 Task: Write a function that accepts a filename as a parameter and checks if it exists.
Action: Mouse moved to (123, 56)
Screenshot: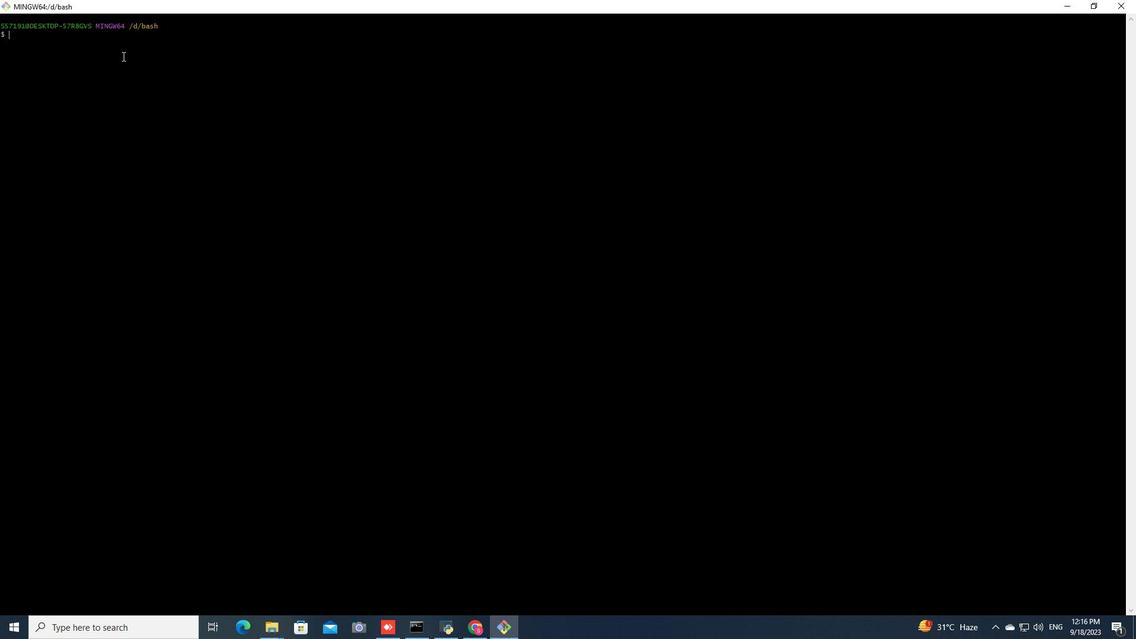 
Action: Mouse pressed left at (123, 56)
Screenshot: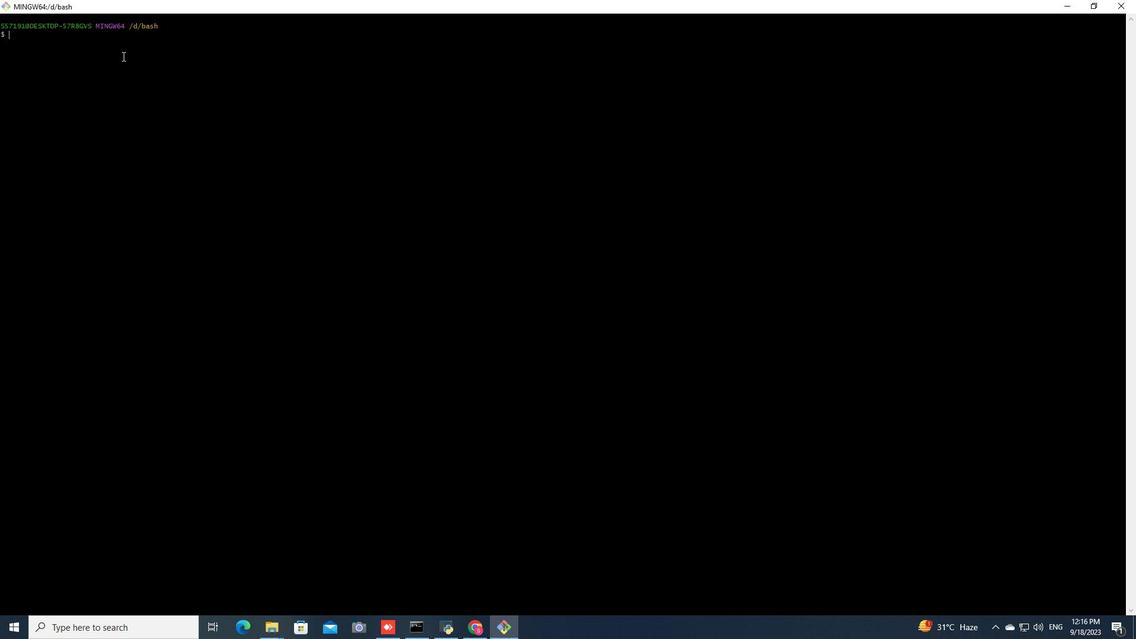 
Action: Mouse moved to (122, 56)
Screenshot: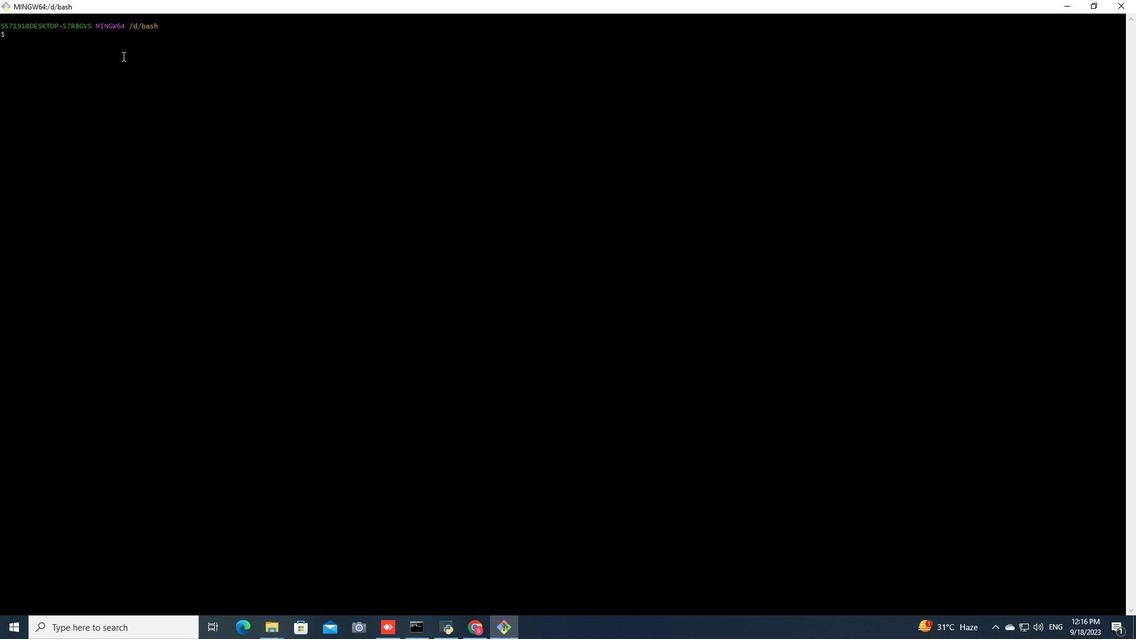 
Action: Key pressed ls<Key.enter>touch<Key.space>scpipt<Key.backspace><Key.backspace><Key.backspace><Key.backspace>ript.sh<Key.enter>vi<Key.space>script.sh<Key.enter><Key.shift>i<Key.shift>#<Key.shift>!bin/bash<Key.enter><Key.backspace><Key.enter>file<Key.shift_r>_exists<Key.shift_r>()<Key.right><Key.space><Key.shift_r>{<Key.enter>if<Key.space>[<Key.space>-e<Key.space><Key.shift_r>"<Key.shift><Key.shift>$1<Key.shift_r>"<Key.space><Key.shift_r>];<Key.space>then<Key.enter>echo<Key.space><Key.shift_r>"<Key.shift>File<Key.space>'<Key.shift><Key.shift><Key.shift><Key.shift><Key.shift>$1'<Key.space>exists.<Key.shift_r>"<Key.enter><Key.backspace>else<Key.enter>echo<Key.space><Key.shift_r>"<Key.shift>File<Key.shift_r><Key.shift_r><Key.shift_r><Key.shift_r><Key.space>'<Key.shift><Key.shift><Key.shift><Key.shift><Key.shift><Key.shift><Key.shift><Key.shift><Key.shift><Key.shift><Key.shift><Key.shift><Key.shift>$1'<Key.space>does<Key.space>not<Key.space>exist.<Key.shift_r><Key.shift_r><Key.shift_r><Key.shift_r><Key.shift_r><Key.shift_r><Key.shift_r><Key.shift_r><Key.shift_r><Key.shift_r><Key.shift_r><Key.shift_r><Key.shift_r><Key.shift_r>"<Key.enter><Key.backspace>fi<Key.enter><Key.backspace><Key.shift_r><Key.shift_r><Key.shift_r>}<Key.enter><Key.enter><Key.shift><Key.shift><Key.shift><Key.shift><Key.shift><Key.shift><Key.shift><Key.shift><Key.shift><Key.shift><Key.shift><Key.shift><Key.shift>#<Key.space><Key.shift>Example<Key.space>use<Key.backspace>age<Key.shift_r>:<Key.enter><Key.backspace><Key.backspace><Key.shift>file<Key.shift_r>_exists<Key.space><Key.shift_r>"example.txt<Key.shift_r>"<Key.esc><Key.shift_r><Key.shift_r><Key.shift_r><Key.shift_r><Key.shift_r><Key.shift_r><Key.shift_r>:wq<Key.enter>cat<Key.space>script.sh<Key.enter>./script.sh<Key.enter>touch<Key.space>example.sh<Key.backspace><Key.backspace>txt<Key.enter>./script.sh<Key.enter>vi<Key.space>script.sh<Key.enter>
Screenshot: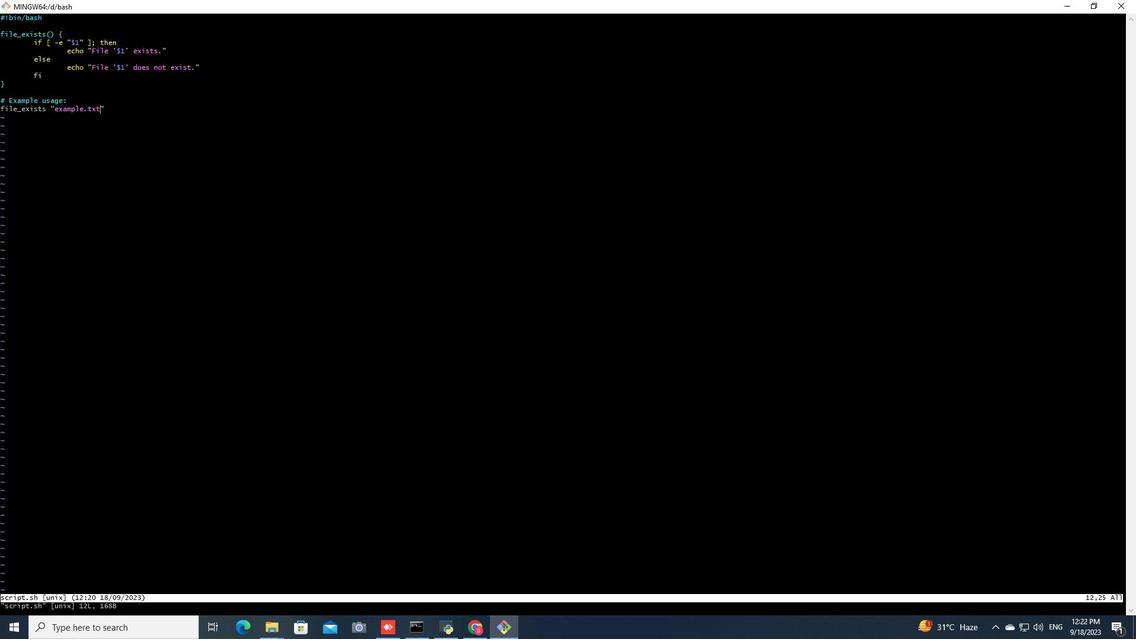 
Action: Mouse moved to (65, 34)
Screenshot: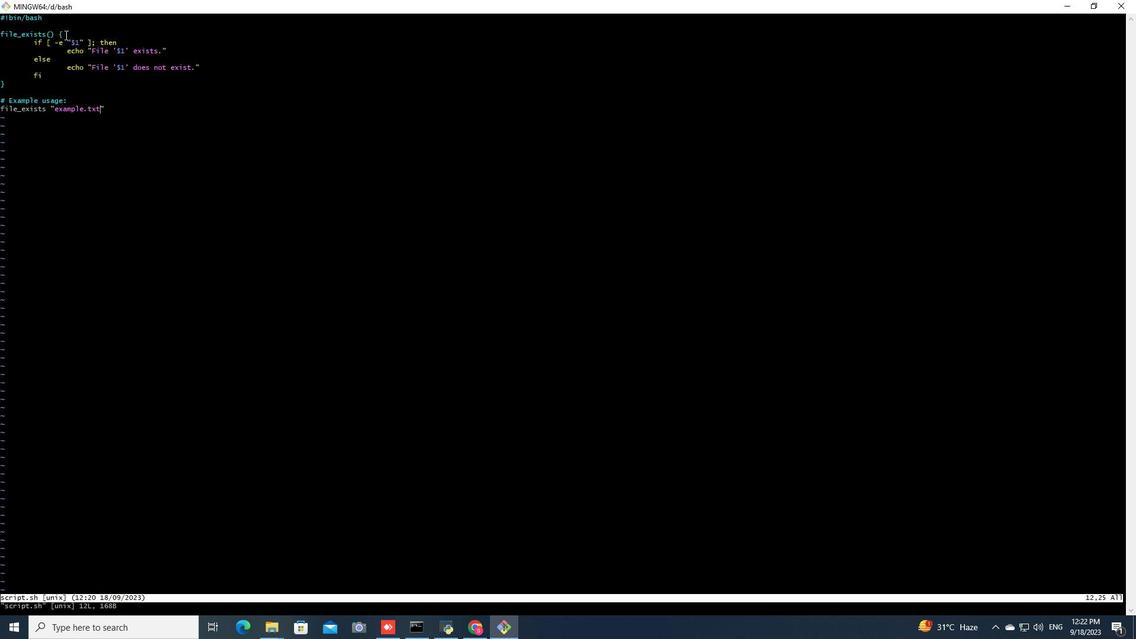 
Action: Mouse pressed left at (65, 34)
Screenshot: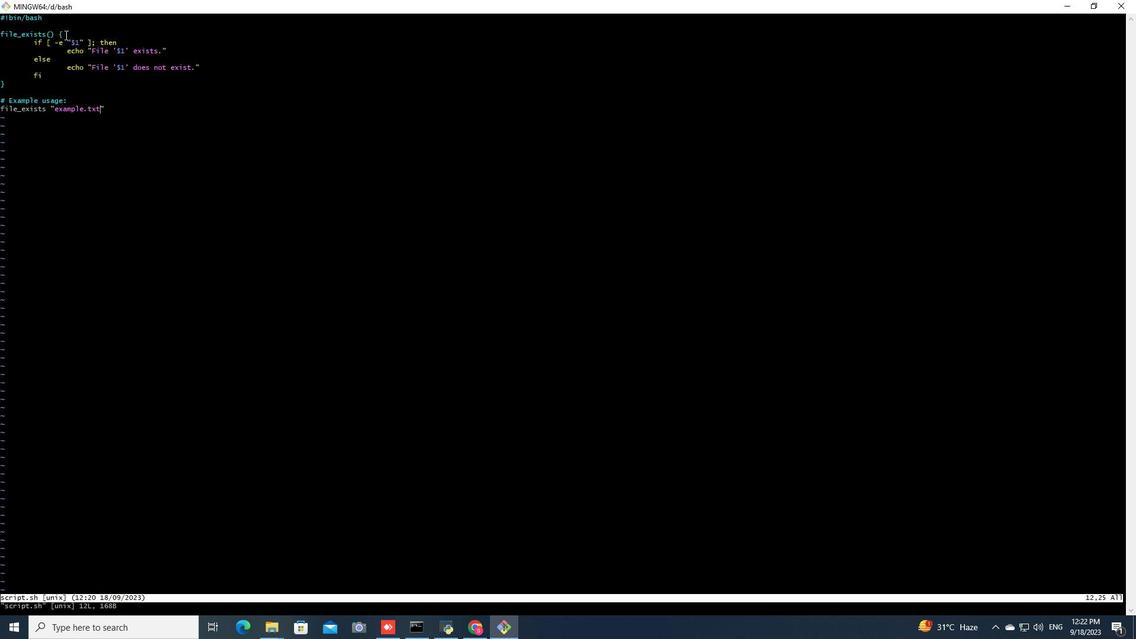 
Action: Mouse moved to (21, 84)
Screenshot: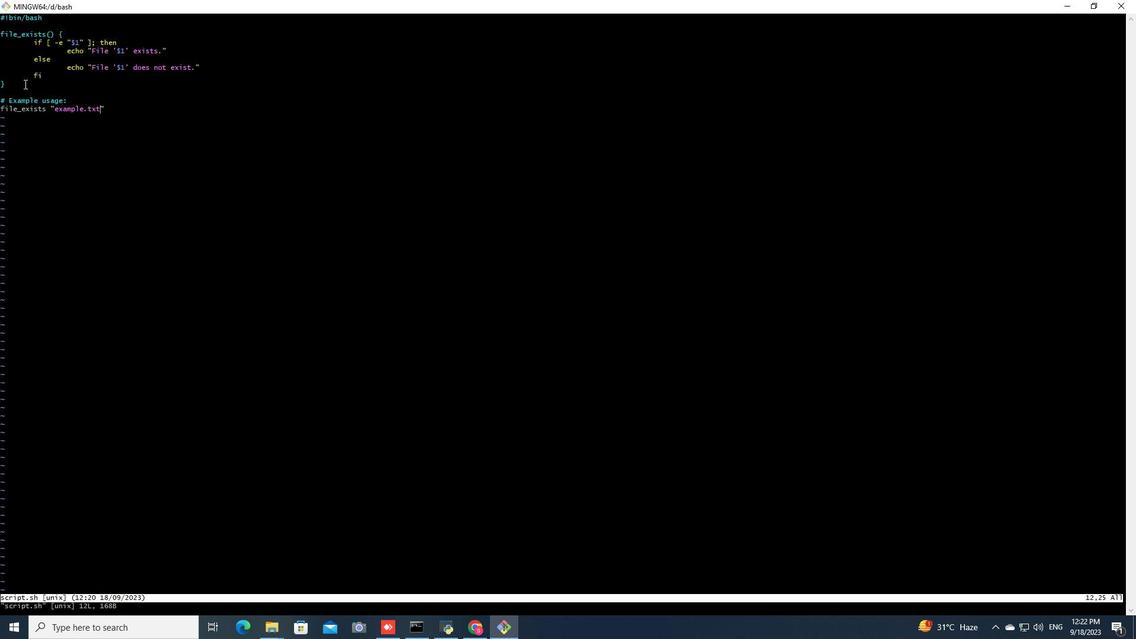 
Action: Mouse pressed left at (21, 84)
Screenshot: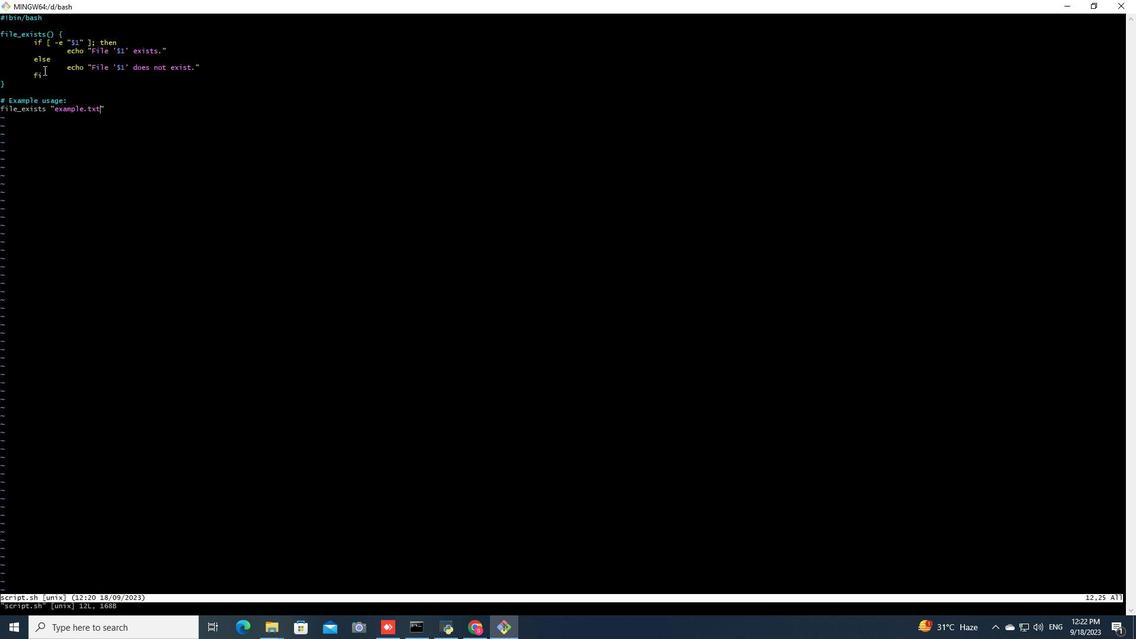
Action: Mouse moved to (63, 33)
Screenshot: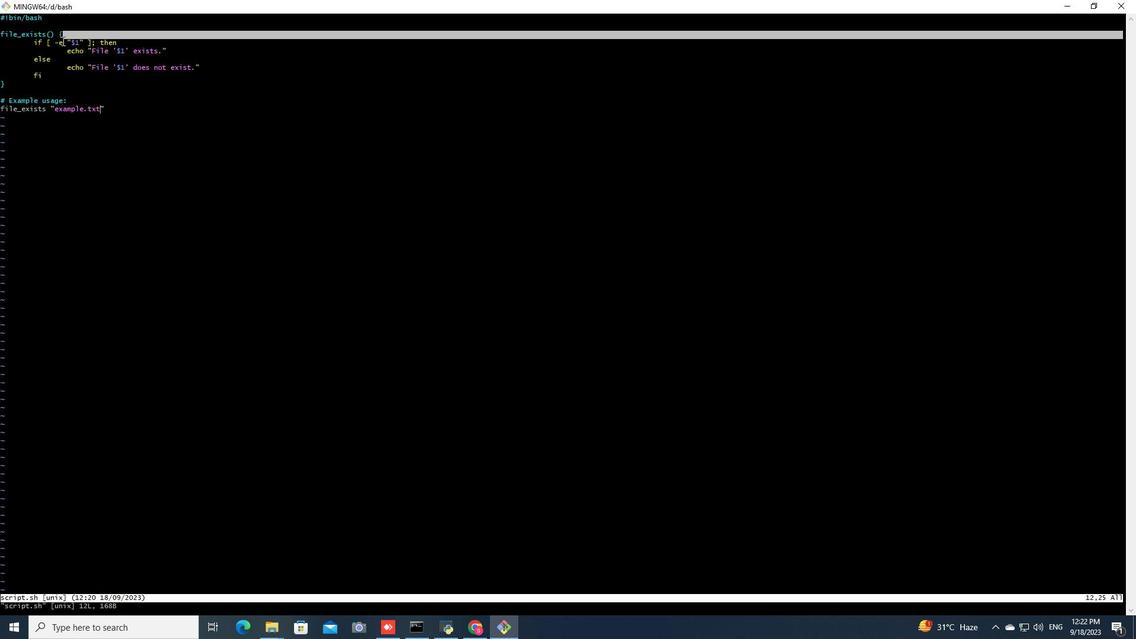 
Action: Mouse pressed left at (63, 33)
Screenshot: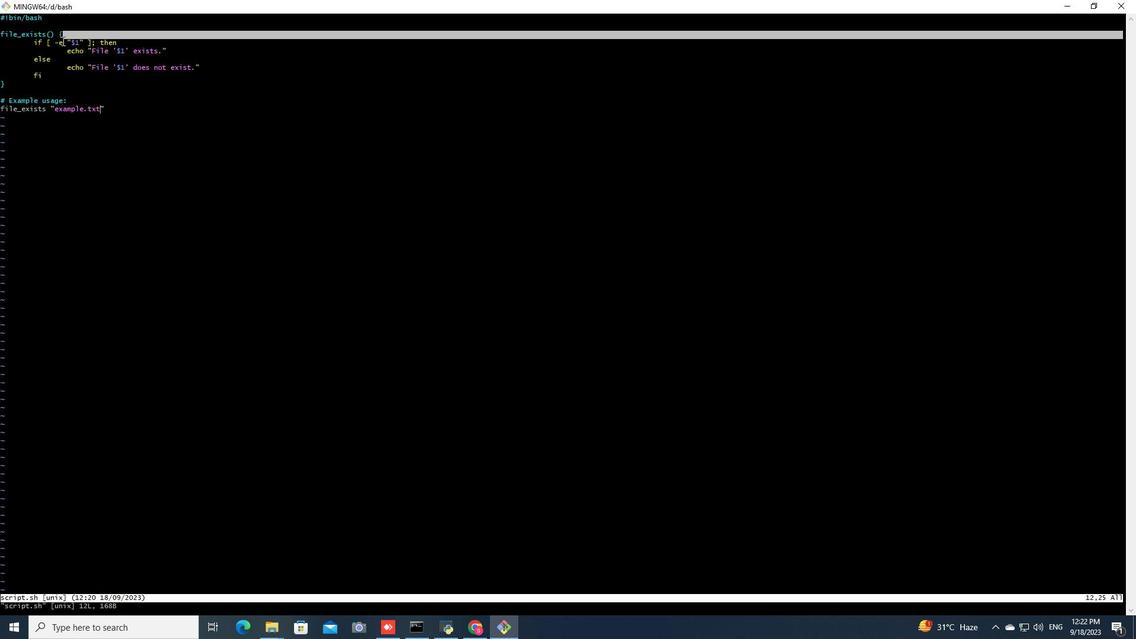 
Action: Mouse moved to (65, 78)
Screenshot: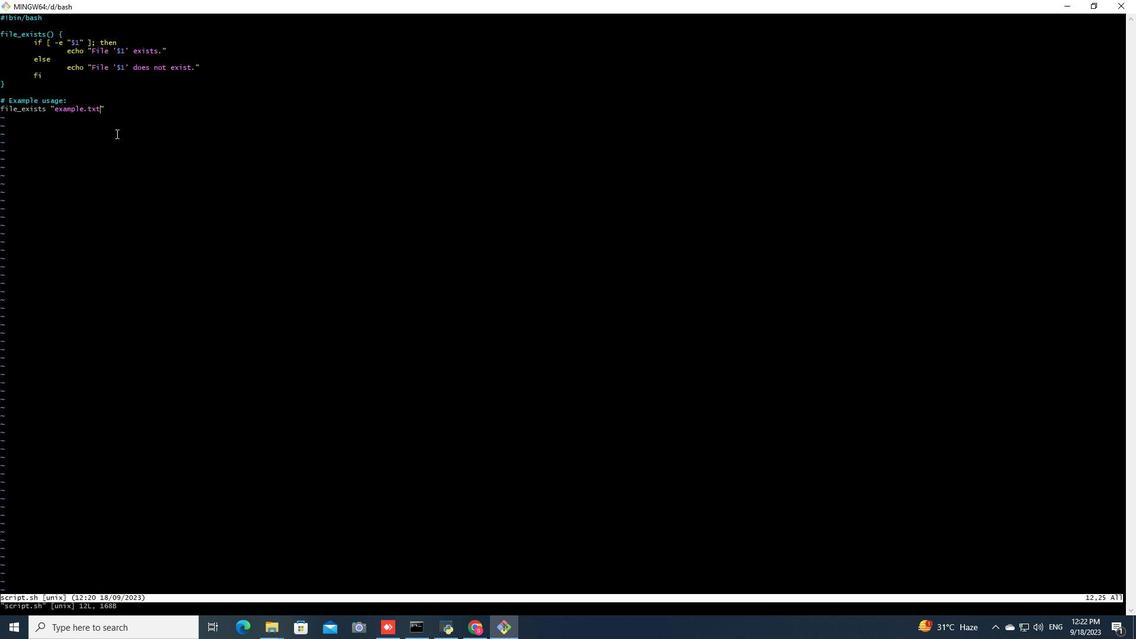 
Action: Mouse pressed left at (65, 78)
Screenshot: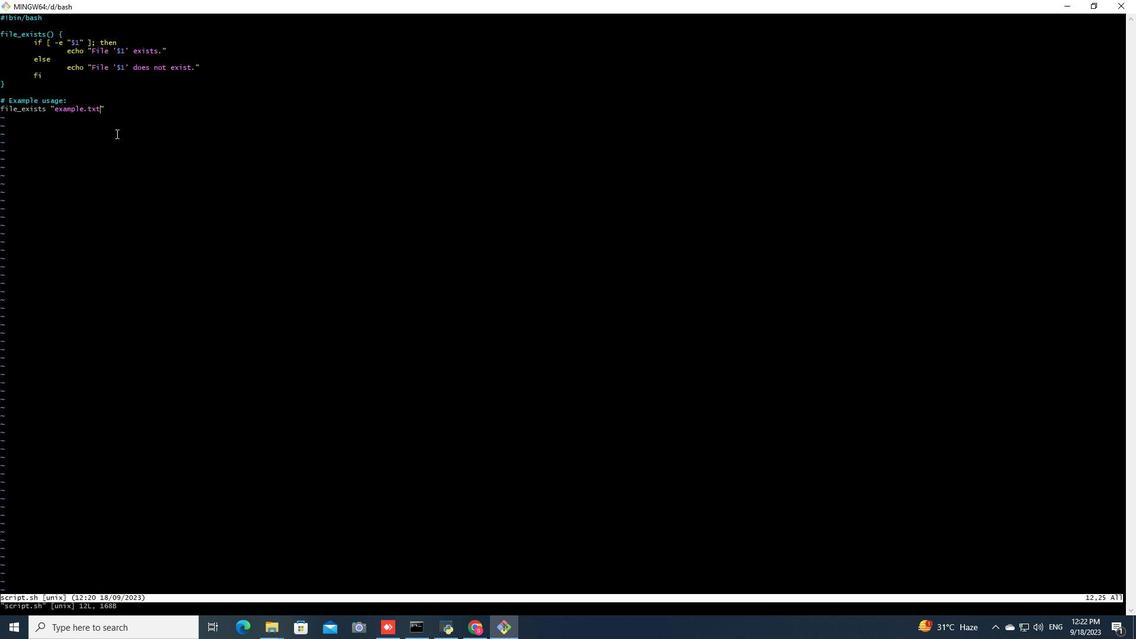 
Action: Mouse moved to (117, 128)
Screenshot: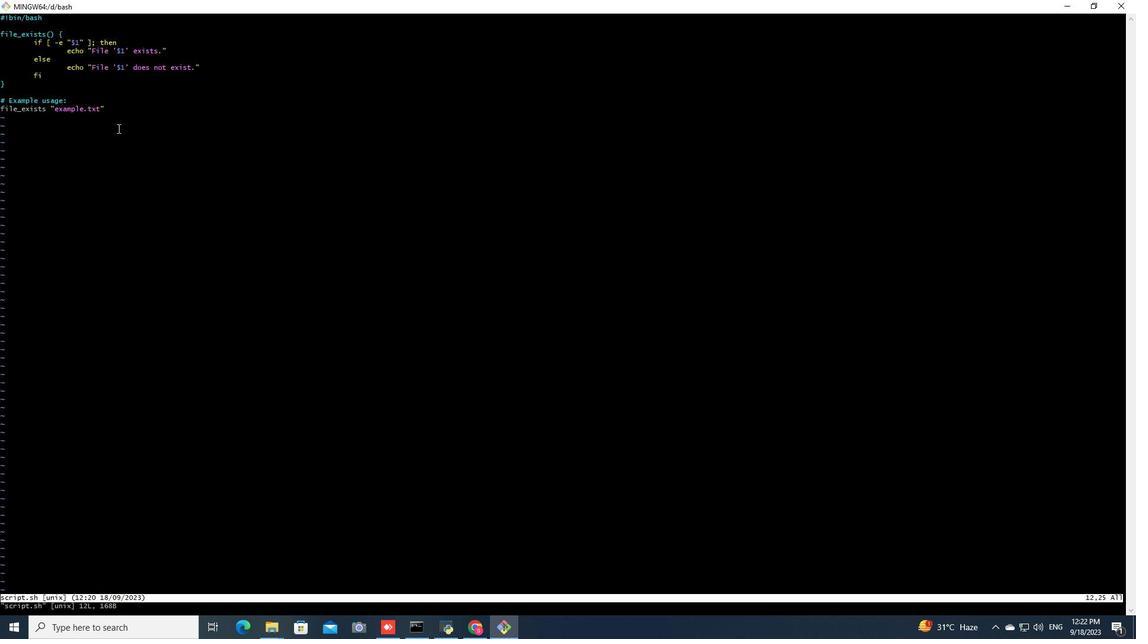 
Action: Key pressed i
Screenshot: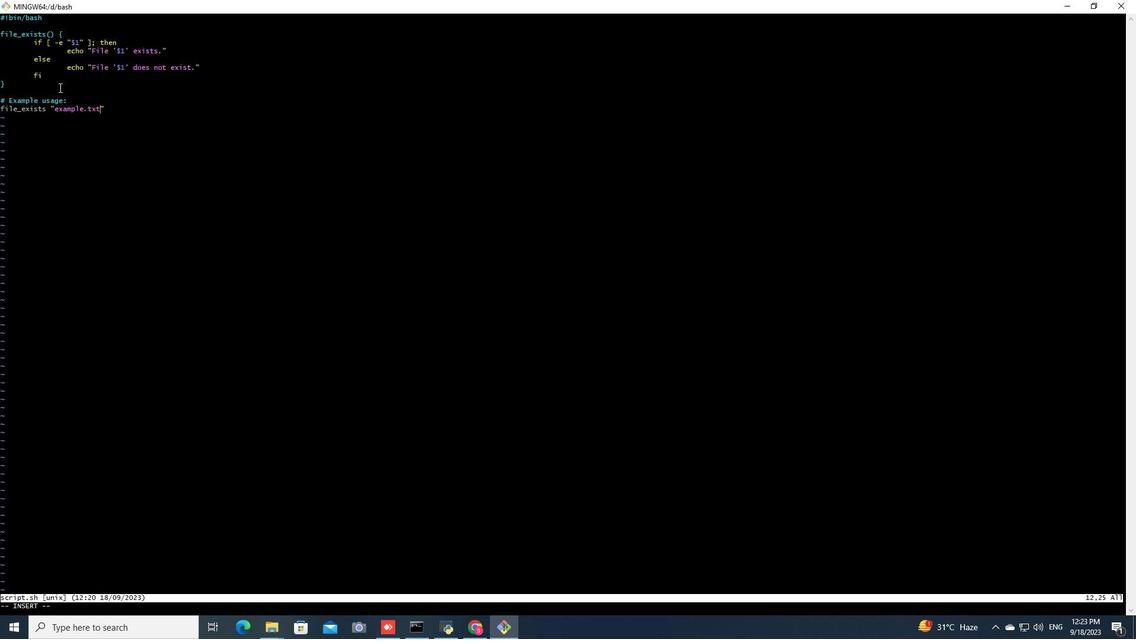 
Action: Mouse moved to (67, 33)
Screenshot: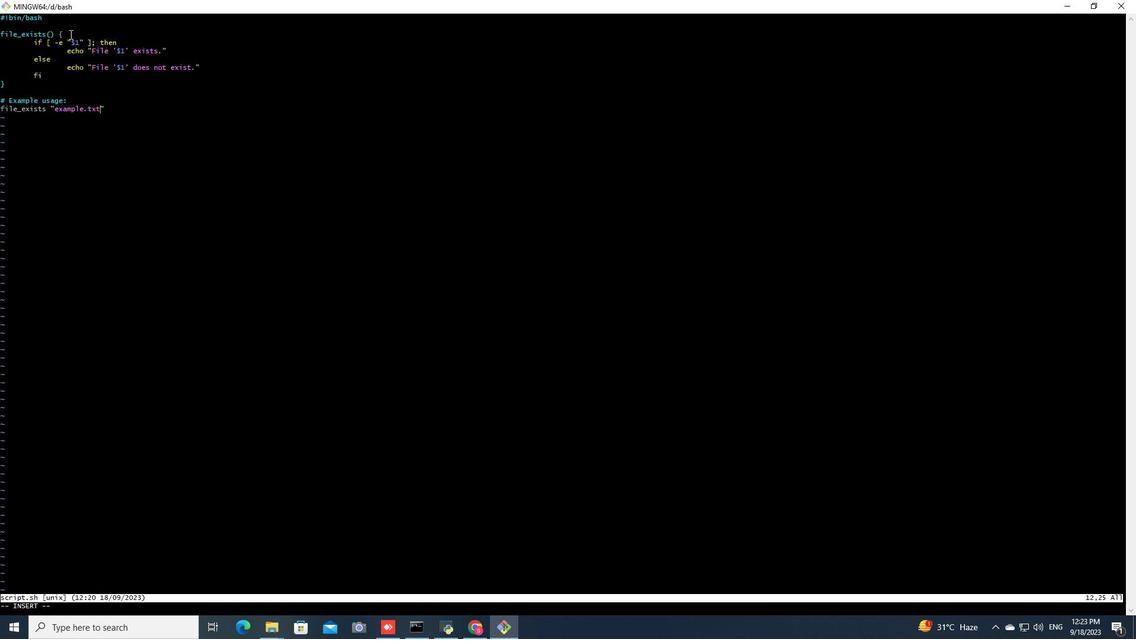 
Action: Mouse pressed left at (67, 33)
Screenshot: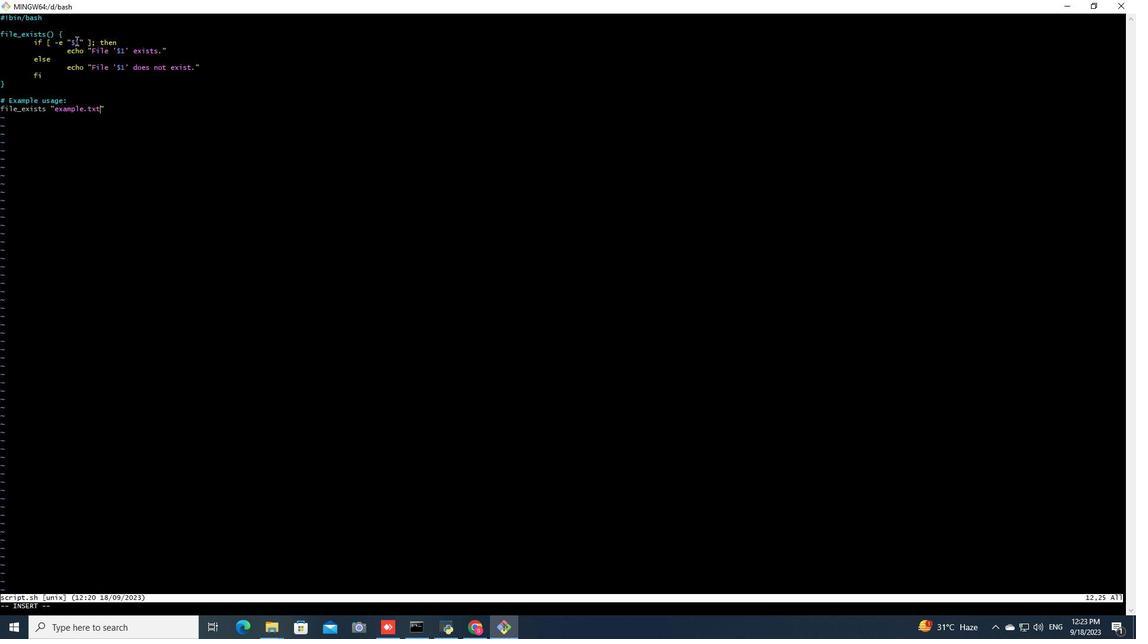
Action: Mouse moved to (43, 45)
Screenshot: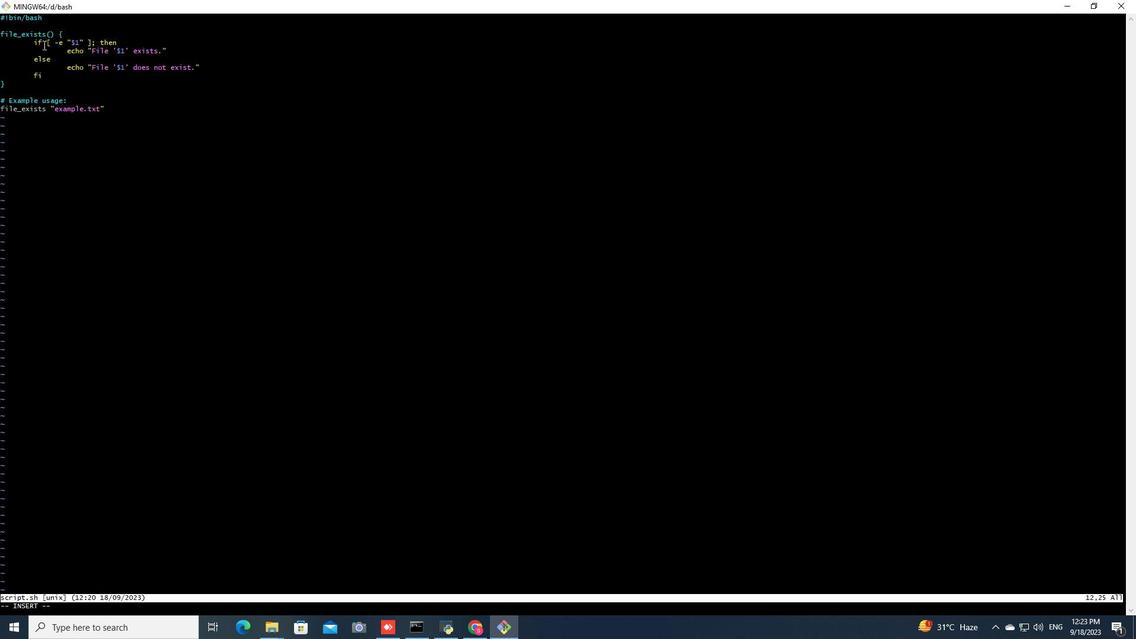 
Action: Mouse pressed left at (43, 45)
Screenshot: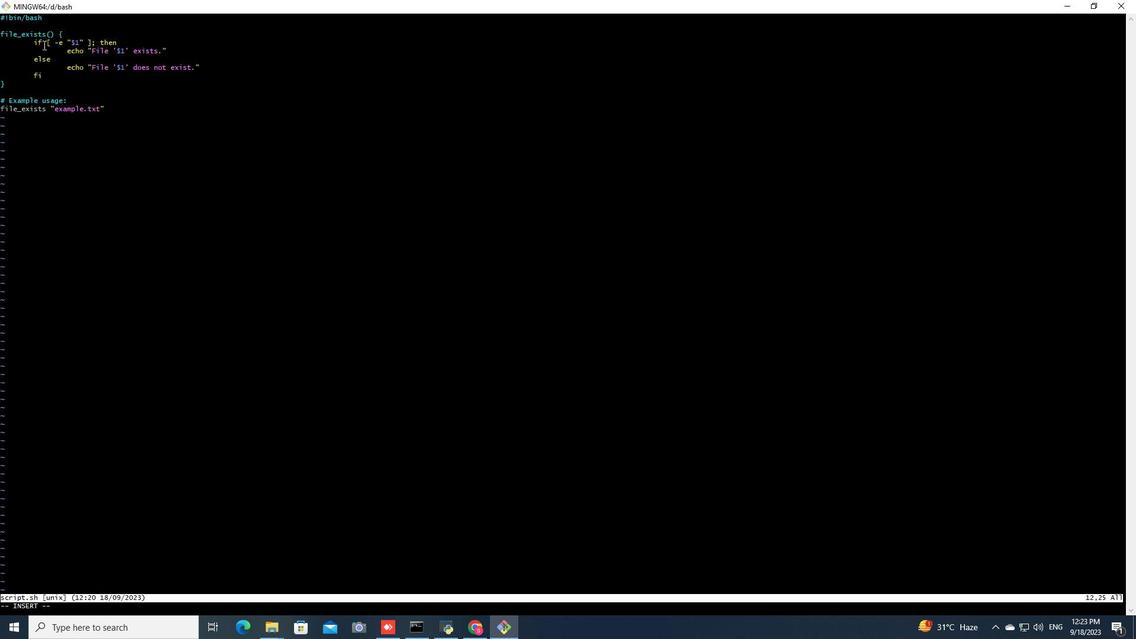
Action: Mouse moved to (46, 111)
Screenshot: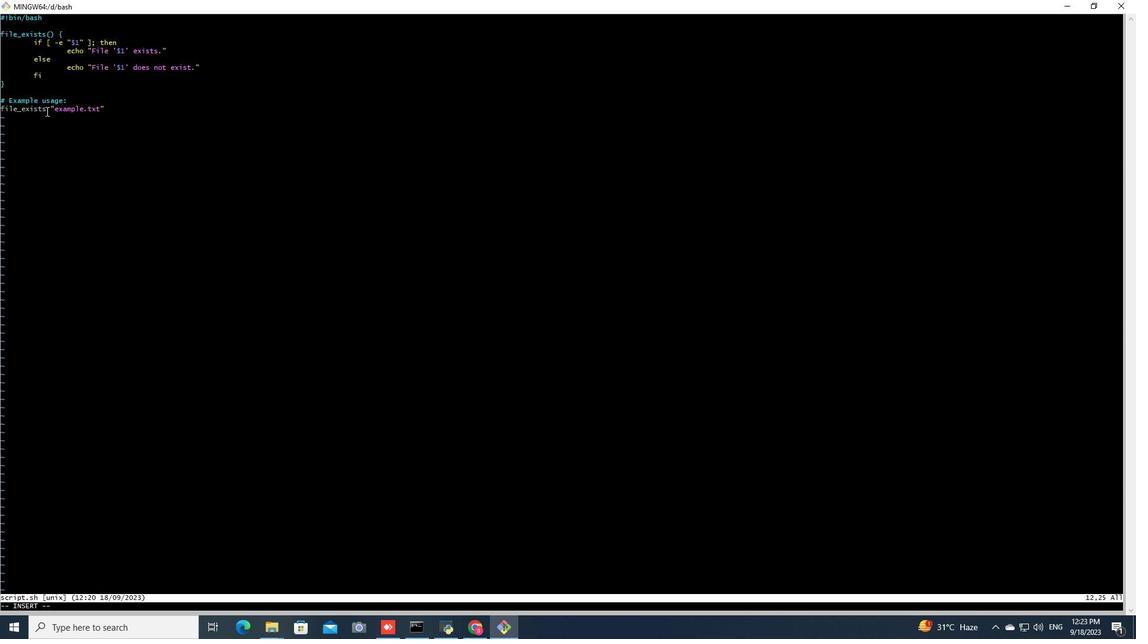 
Action: Mouse scrolled (46, 110) with delta (0, 0)
Screenshot: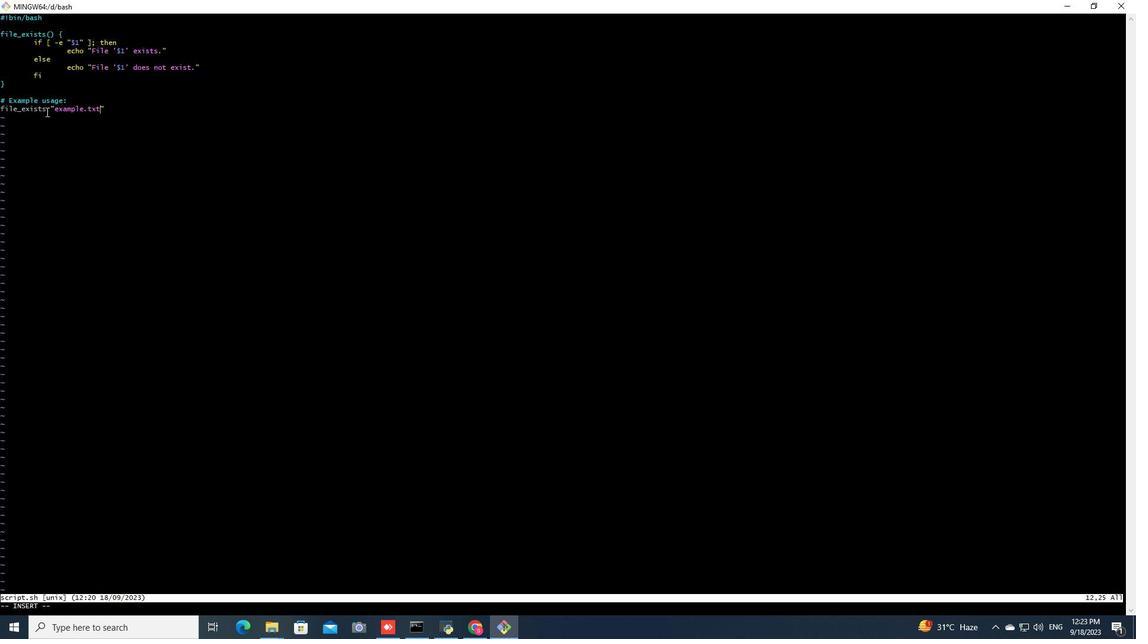 
Action: Mouse moved to (46, 111)
Screenshot: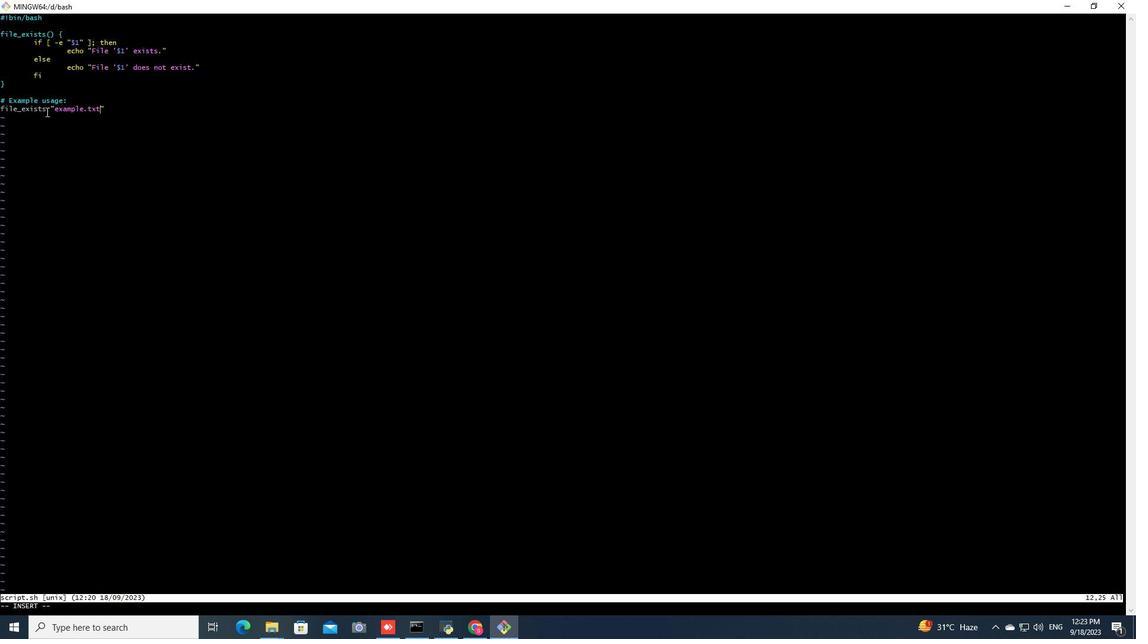 
Action: Mouse scrolled (46, 111) with delta (0, 0)
Screenshot: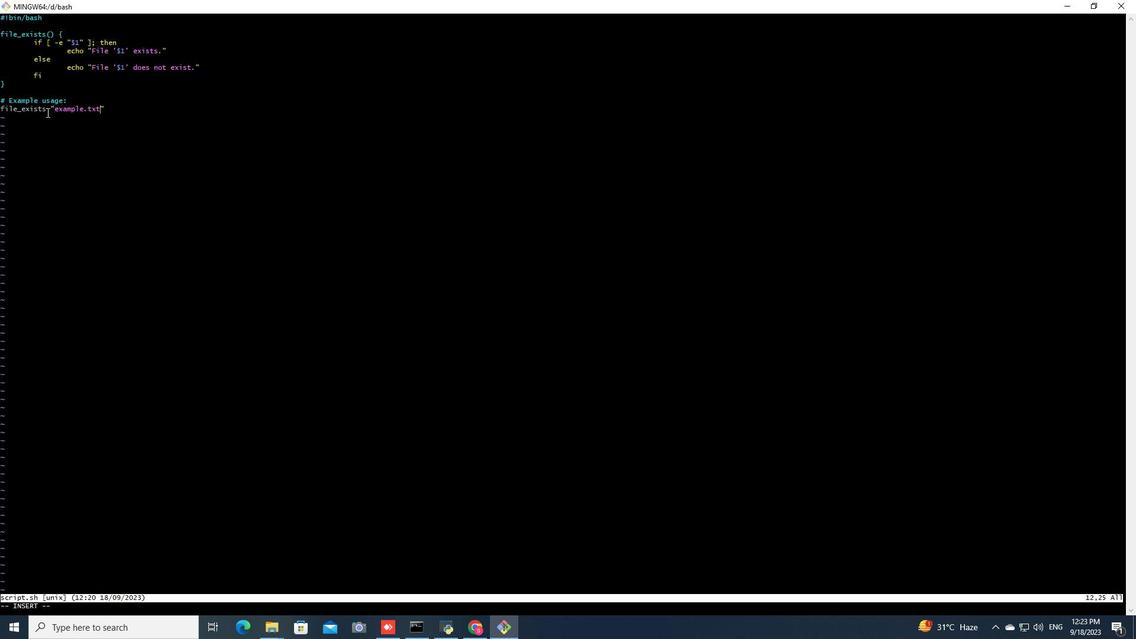 
Action: Mouse moved to (33, 100)
Screenshot: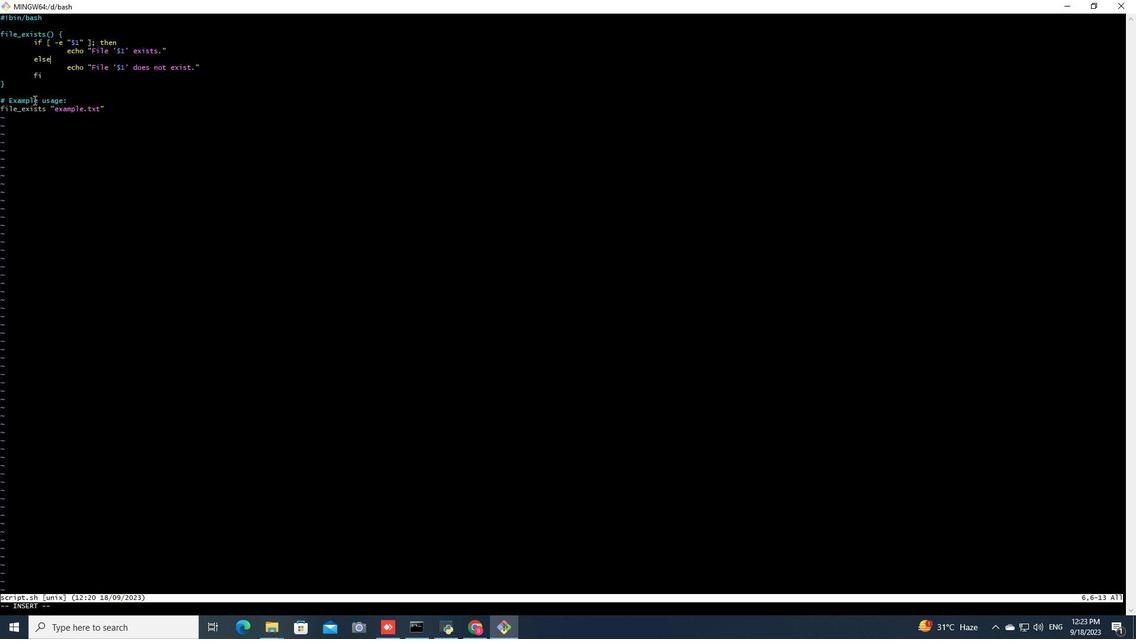 
Action: Mouse scrolled (33, 100) with delta (0, 0)
Screenshot: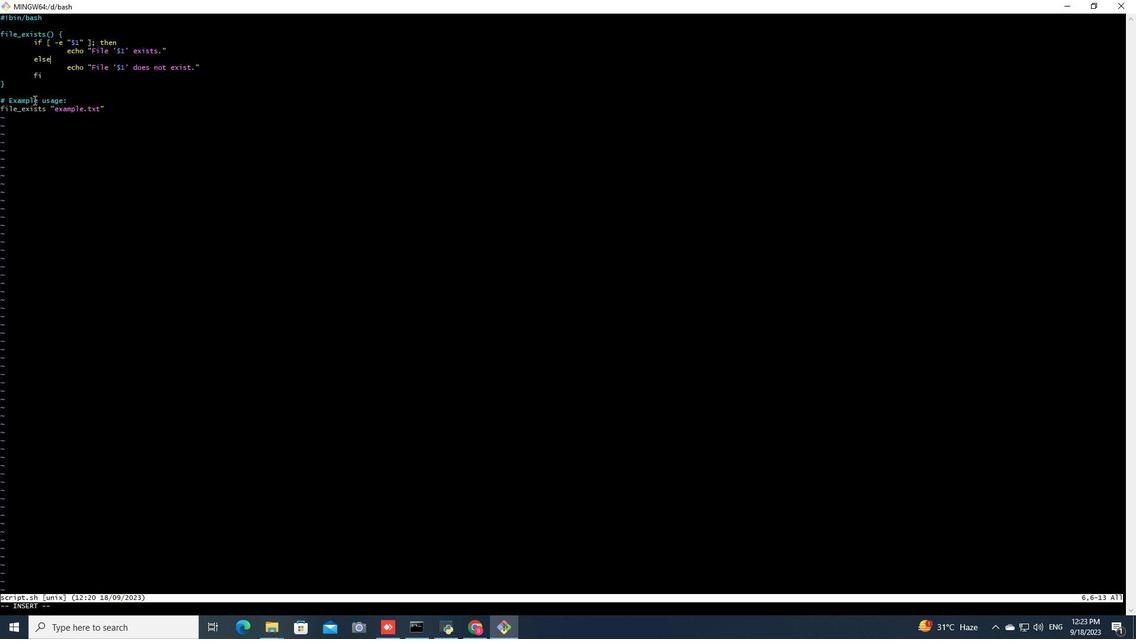 
Action: Mouse scrolled (33, 100) with delta (0, 0)
Screenshot: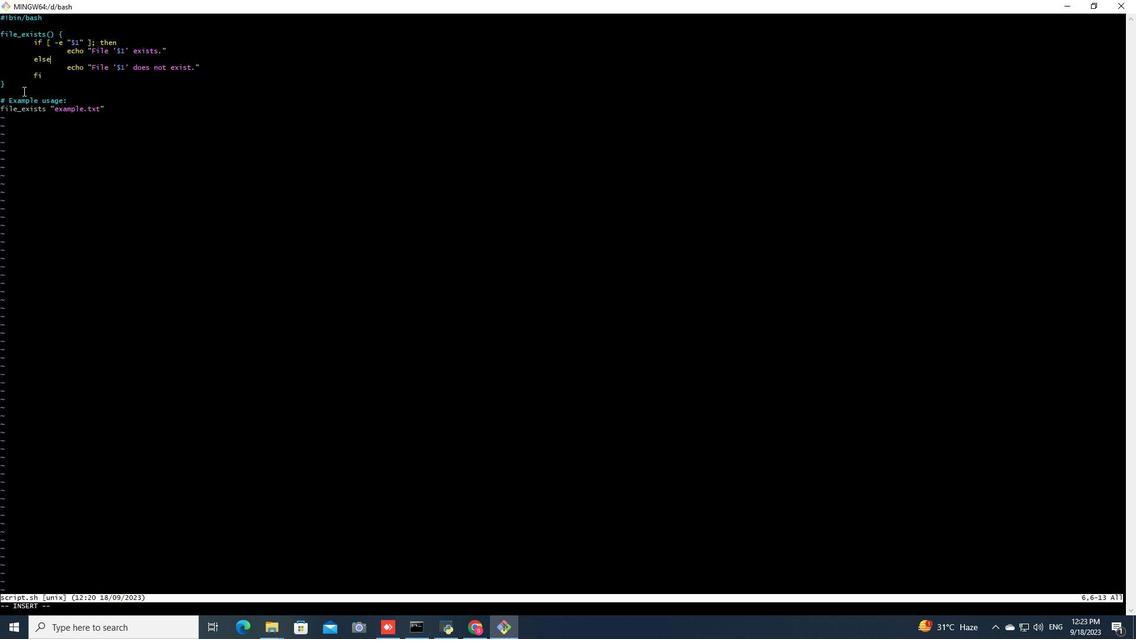 
Action: Mouse moved to (66, 51)
Screenshot: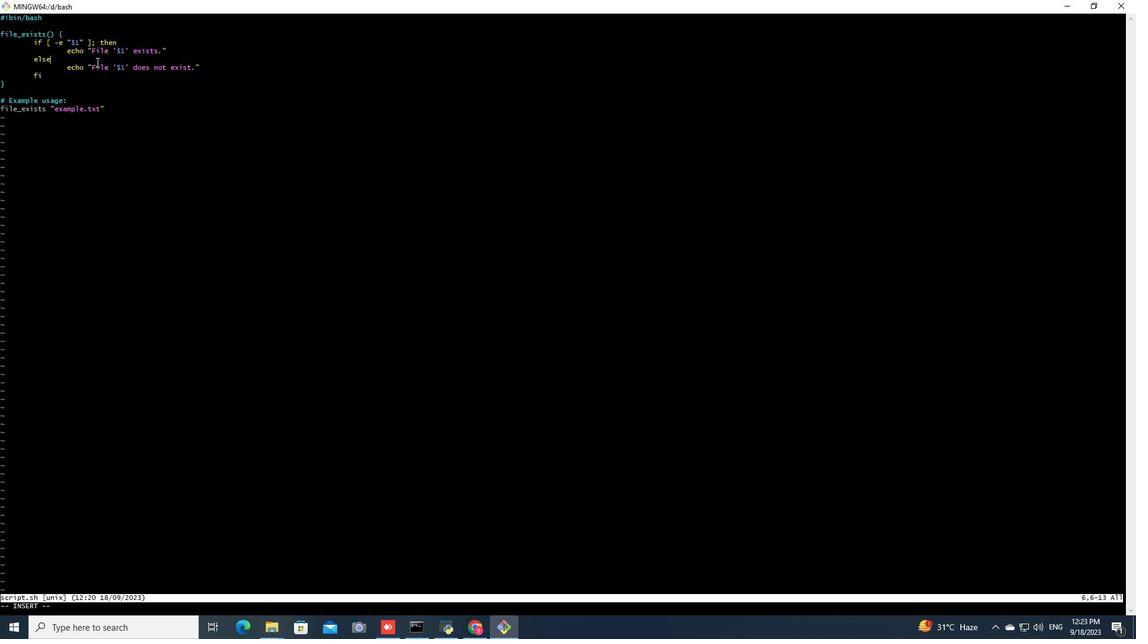 
Action: Mouse pressed left at (66, 51)
Screenshot: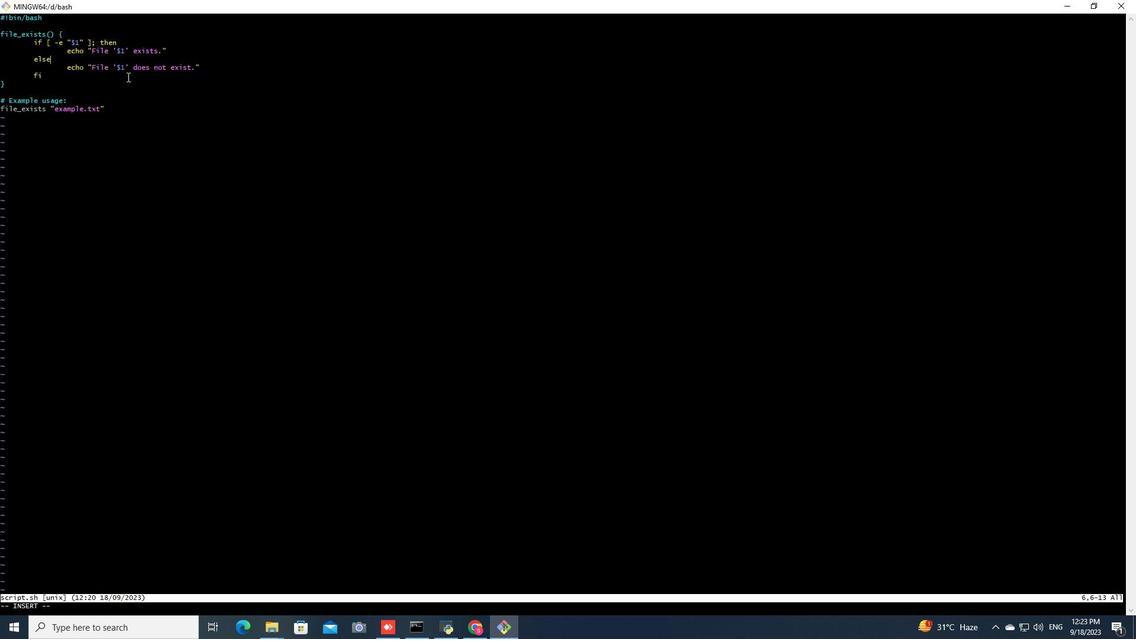 
Action: Mouse moved to (108, 69)
Screenshot: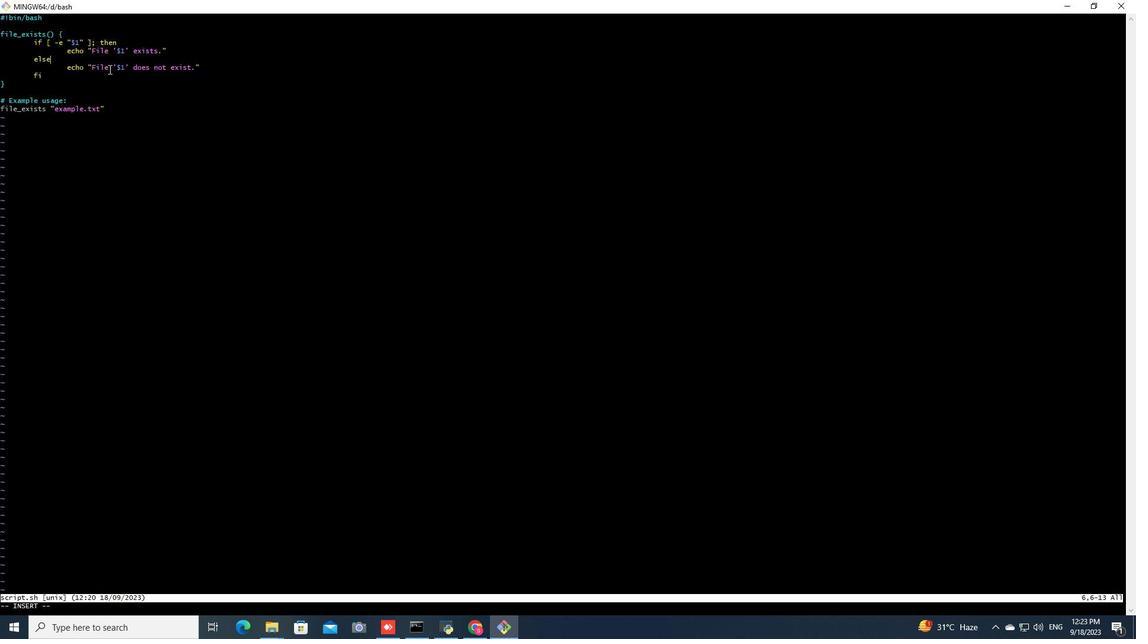 
Action: Key pressed <Key.up><Key.left><Key.left><Key.left><Key.left><Key.left><Key.left><Key.left><Key.left><Key.backspace><Key.space><Key.space><Key.down><Key.right><Key.right><Key.right><Key.down><Key.right><Key.backspace><Key.space><Key.space><Key.up><Key.up><Key.up><Key.up><Key.left><Key.left><Key.left><Key.left><Key.left><Key.left><Key.left><Key.left><Key.left><Key.left><Key.space><Key.down><Key.down><Key.down><Key.down><Key.down><Key.down><Key.space><Key.left><Key.left><Key.space><Key.down><Key.down><Key.left><Key.space><Key.down><Key.left><Key.space><Key.esc><Key.shift_r>:wq<Key.enter>./script.sh<Key.enter>vi<Key.space>cat<Key.space>script.sh<Key.enter><Key.esc><Key.esc><Key.shift_r>:wq<Key.enter><Key.enter><Key.shift_r>:wq<Key.enter>vi<Key.space>script.sh<Key.enter>
Screenshot: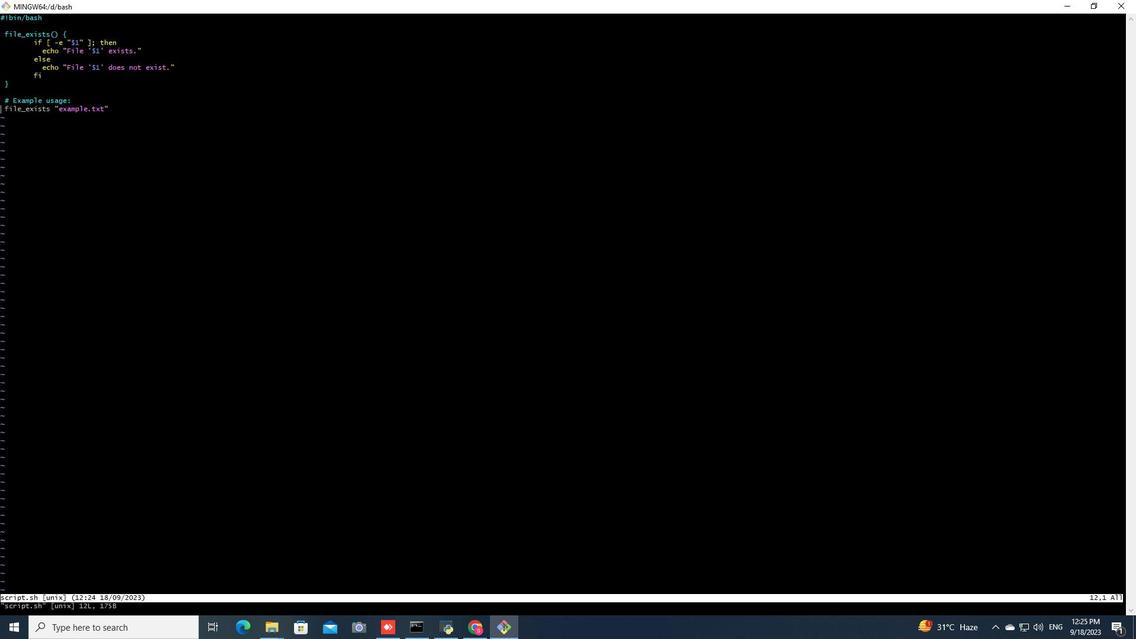 
Action: Mouse moved to (7, 18)
Screenshot: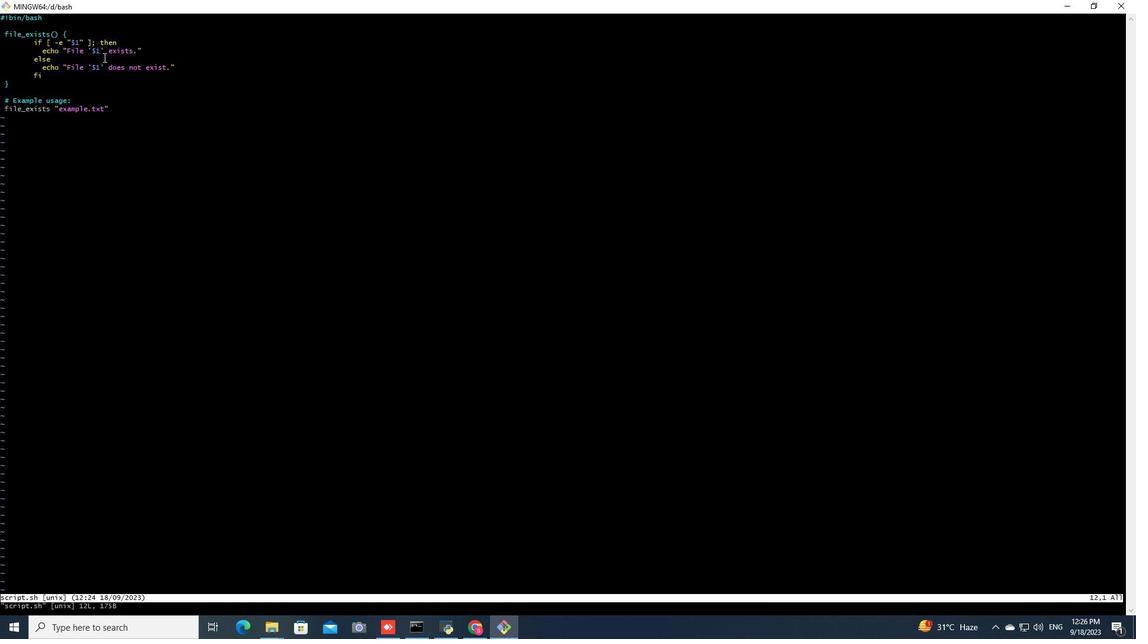 
Action: Mouse pressed left at (7, 18)
Screenshot: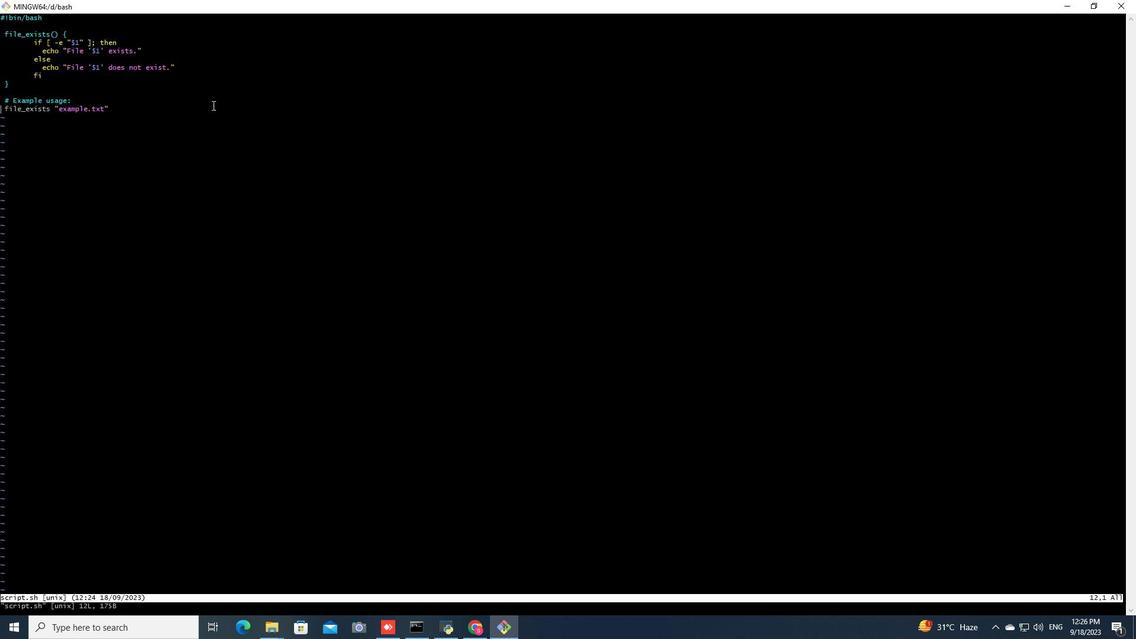 
Action: Mouse moved to (44, 20)
Screenshot: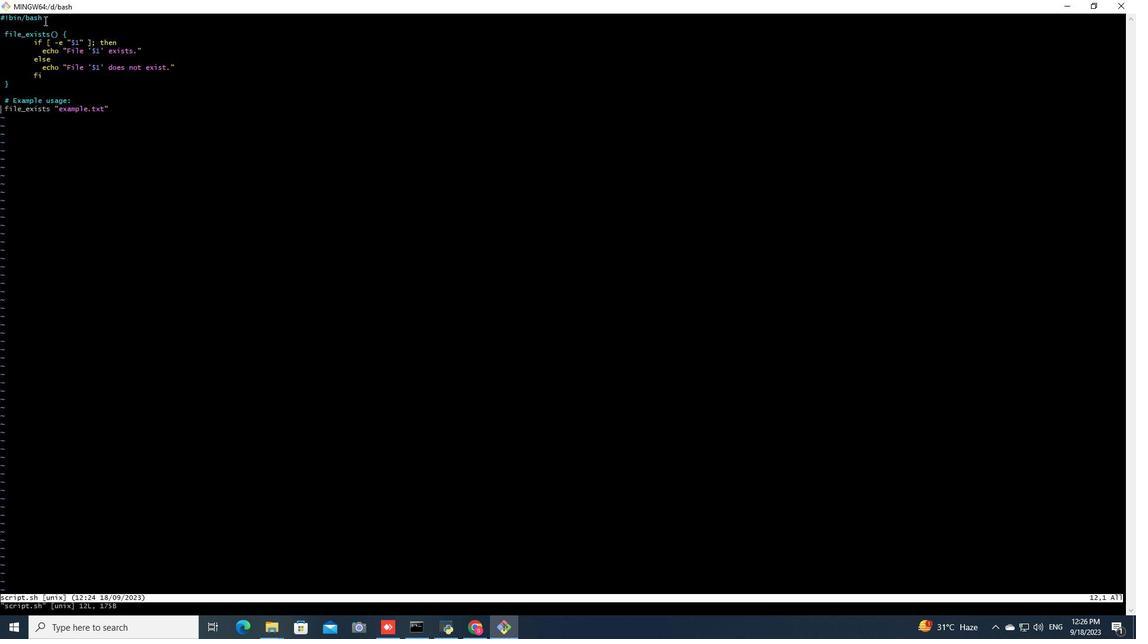 
Action: Mouse pressed left at (44, 20)
Screenshot: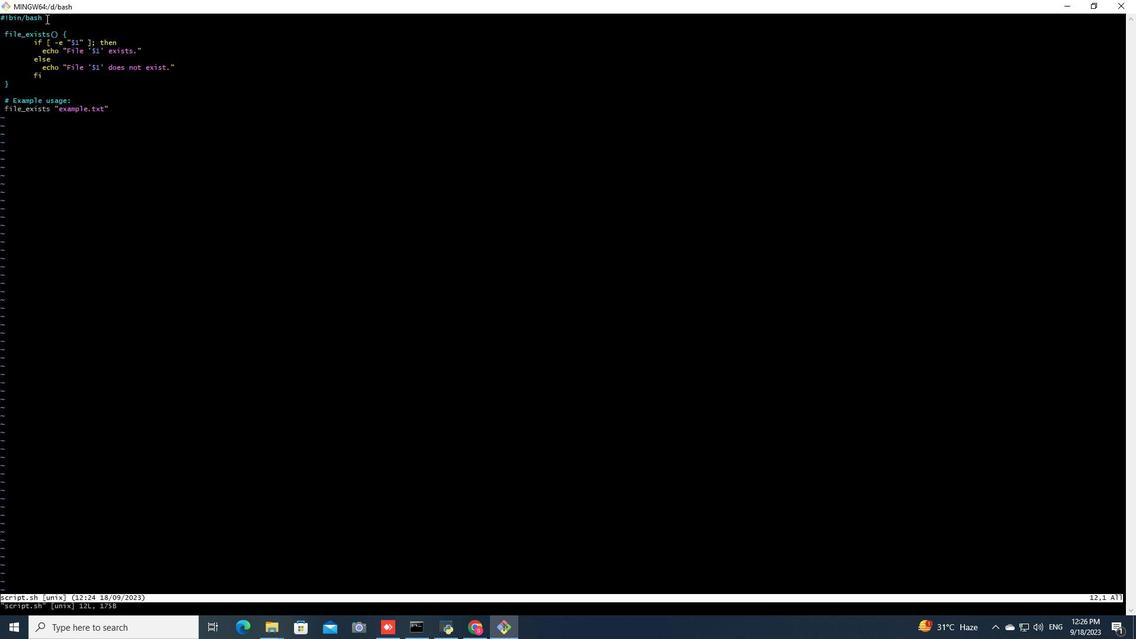 
Action: Mouse moved to (46, 18)
Screenshot: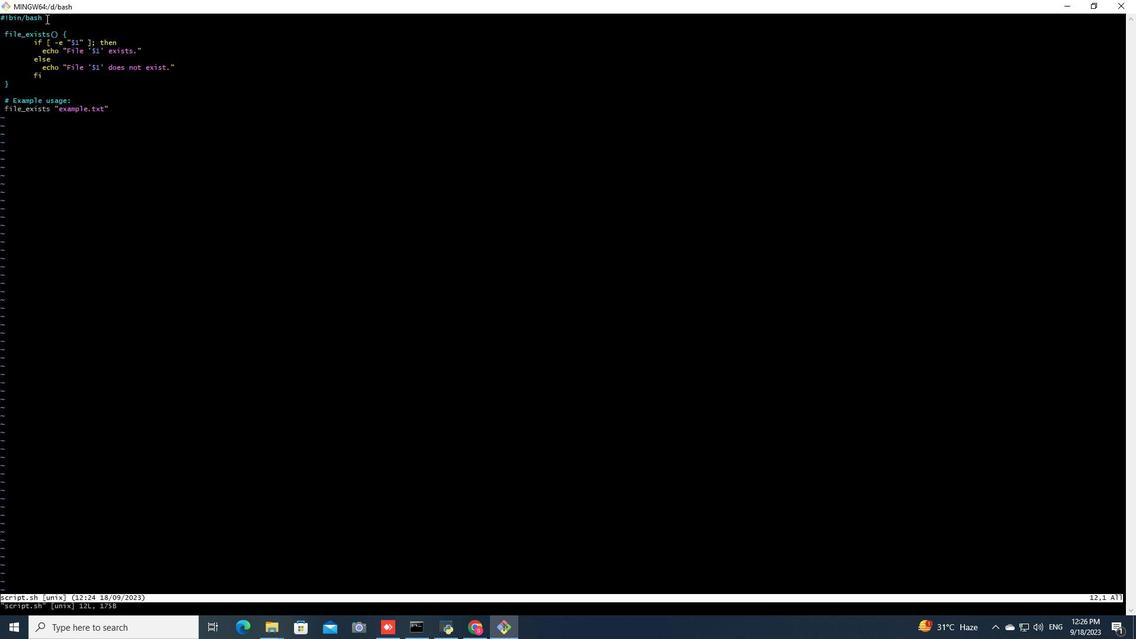 
Action: Mouse pressed left at (46, 18)
Screenshot: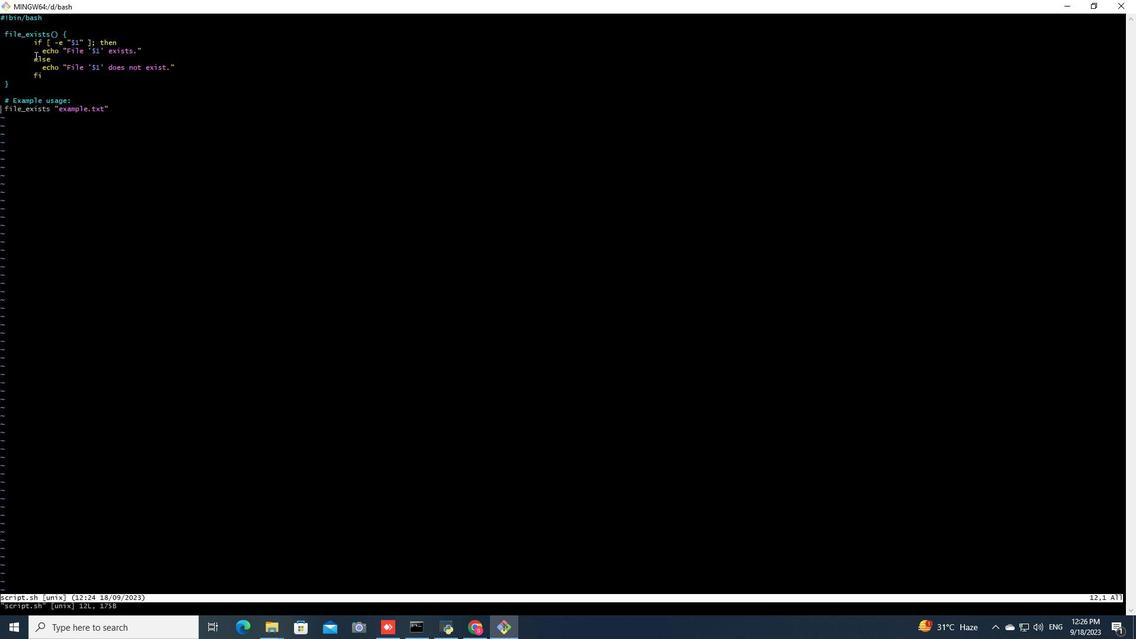 
Action: Mouse moved to (34, 56)
Screenshot: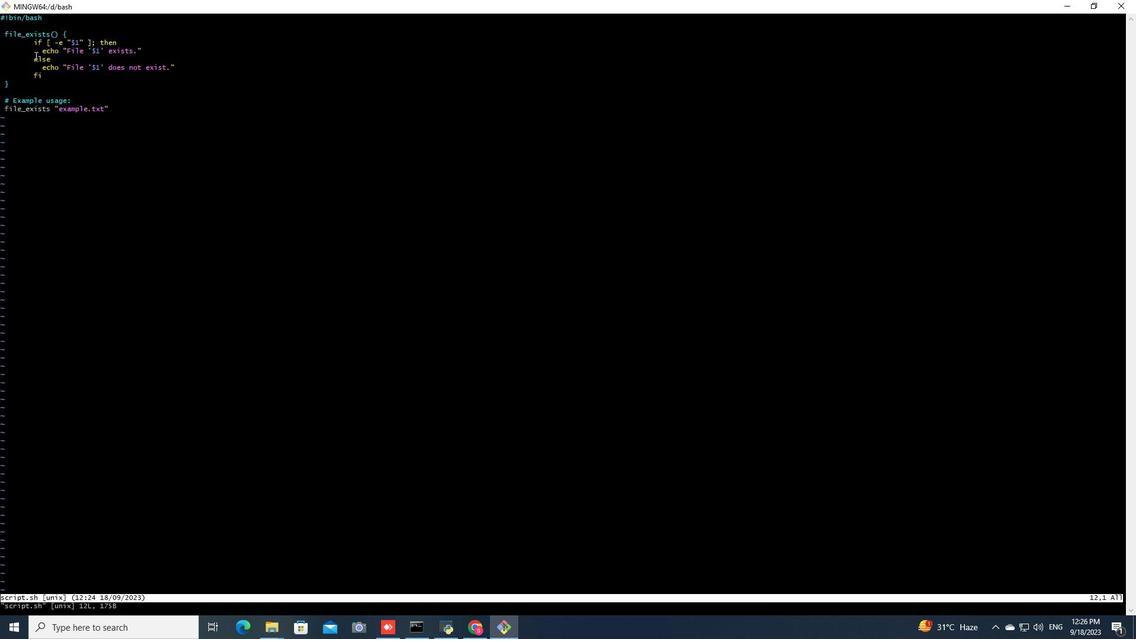 
Action: Key pressed <Key.up><Key.up><Key.up><Key.up><Key.up><Key.up><Key.up><Key.up><Key.up><Key.up><Key.up><Key.right><Key.right>/i<Key.left><Key.left><Key.left>
Screenshot: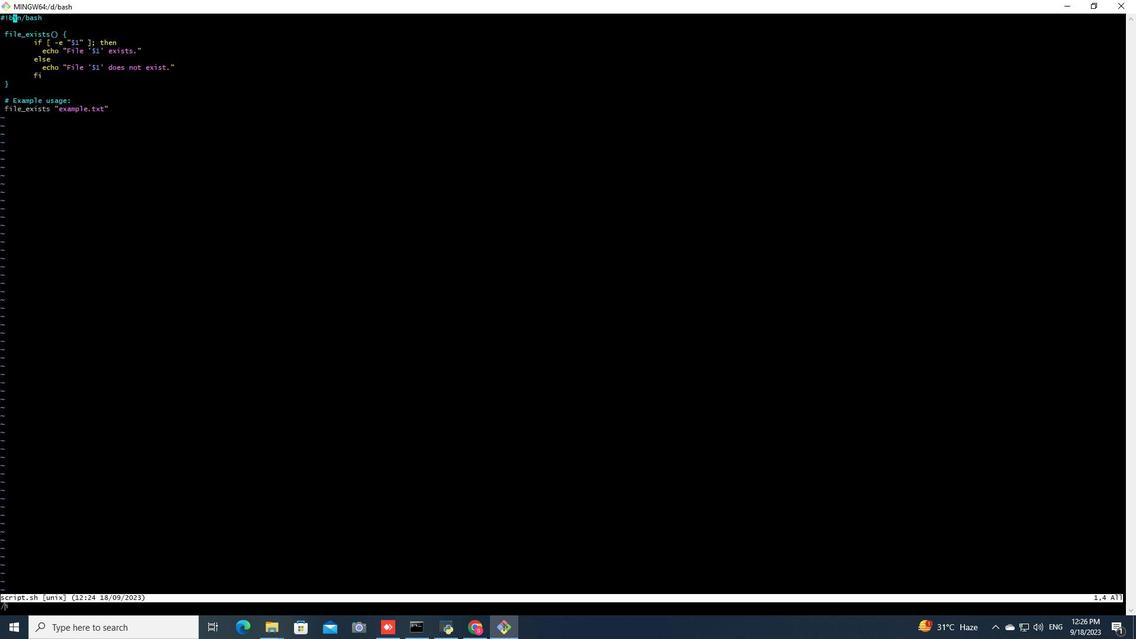 
Action: Mouse moved to (120, 112)
Screenshot: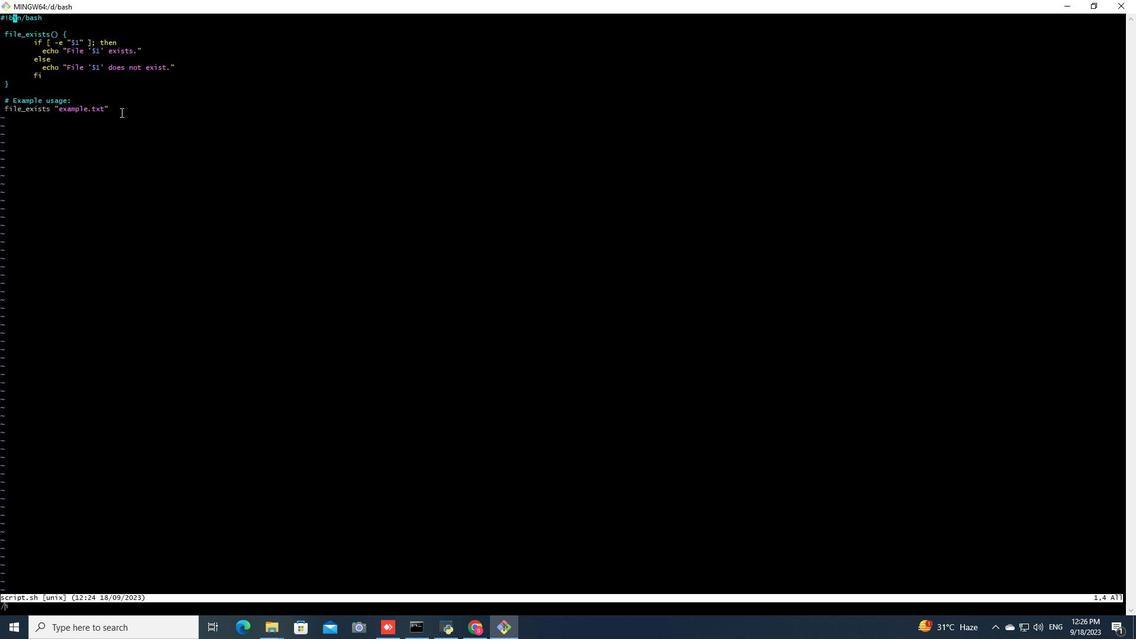 
Action: Key pressed <Key.backspace><Key.backspace><Key.shift_r><Key.shift_r>:<Key.backspace><Key.backspace><Key.right><Key.backspace><Key.backspace>i/<Key.esc><Key.shift_r><Key.shift_r><Key.shift_r>:wq<Key.enter>./script.sh<Key.enter>
Screenshot: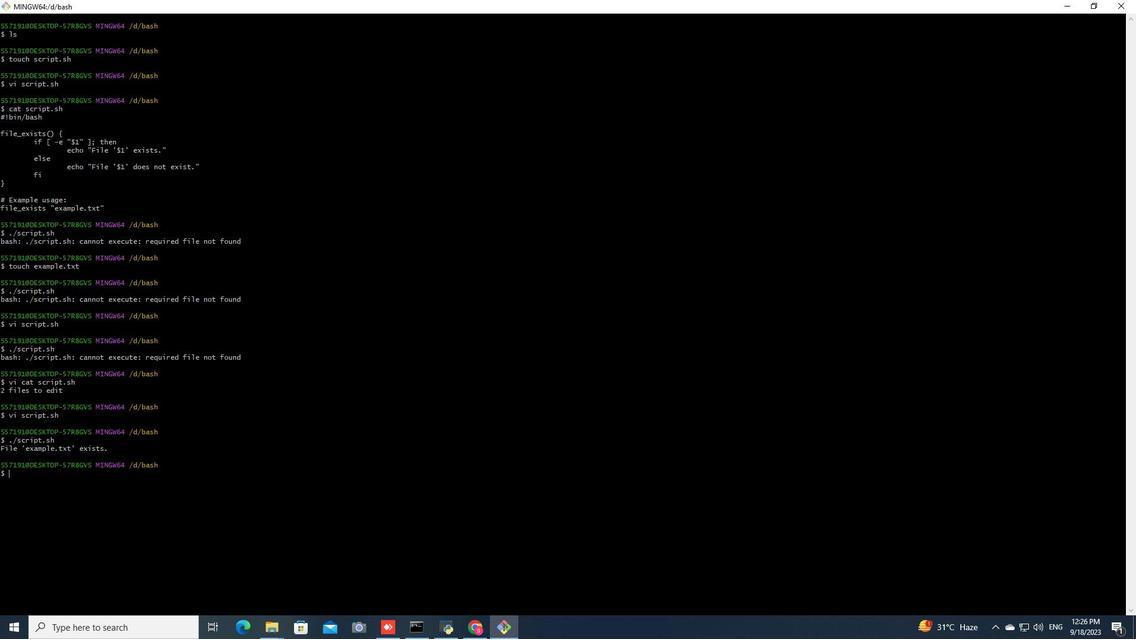 
